 Task: Enable the option Use connections data.
Action: Mouse moved to (766, 103)
Screenshot: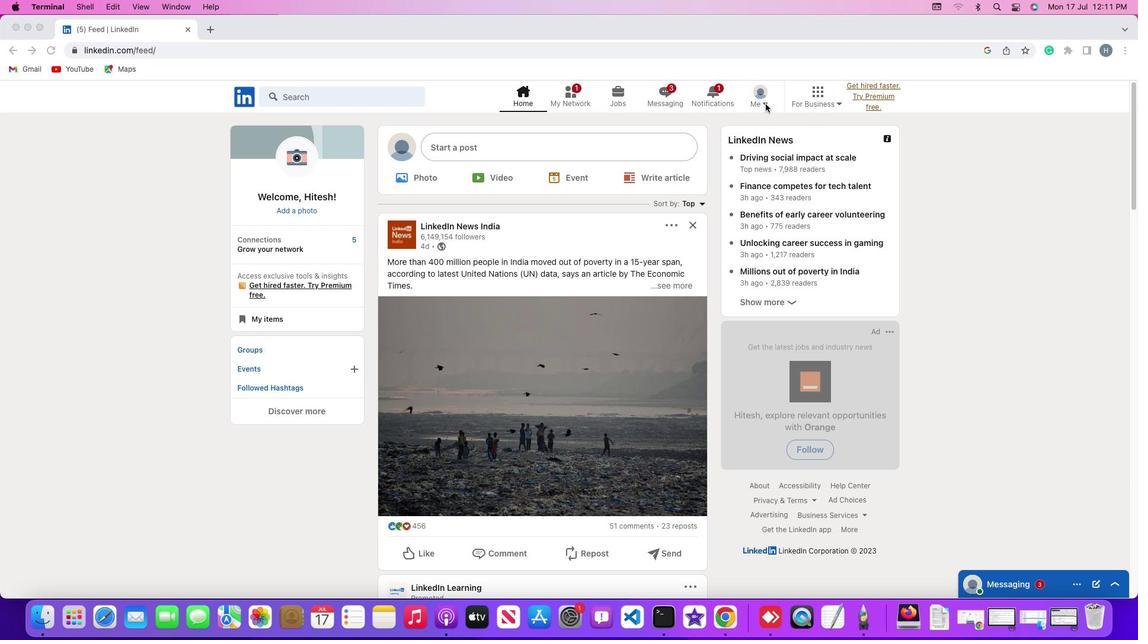 
Action: Mouse pressed left at (766, 103)
Screenshot: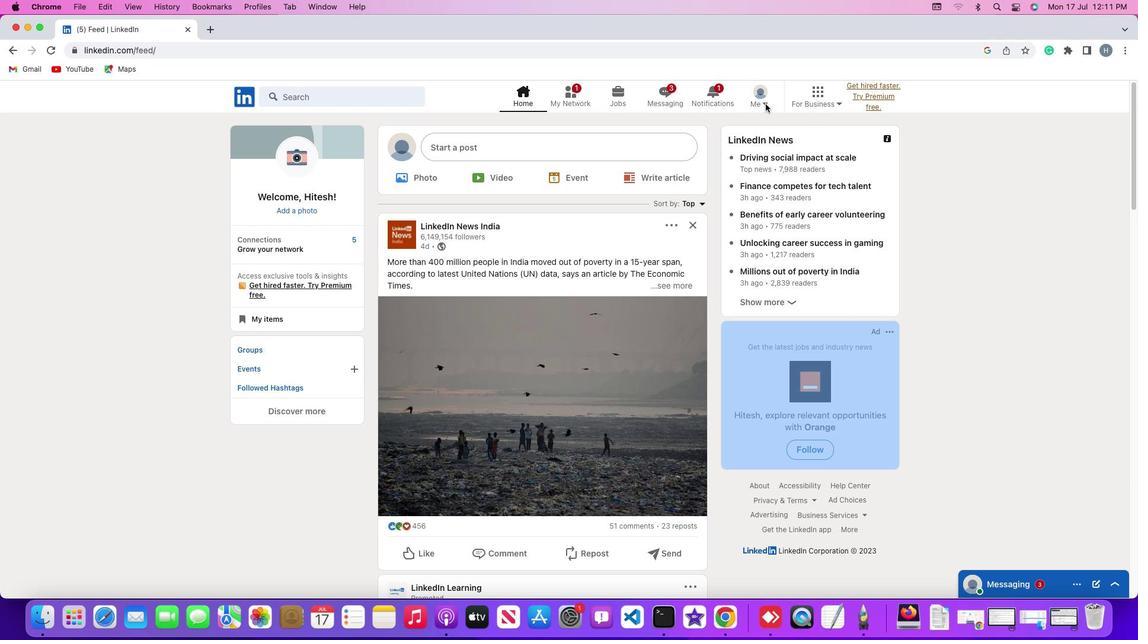 
Action: Mouse moved to (767, 103)
Screenshot: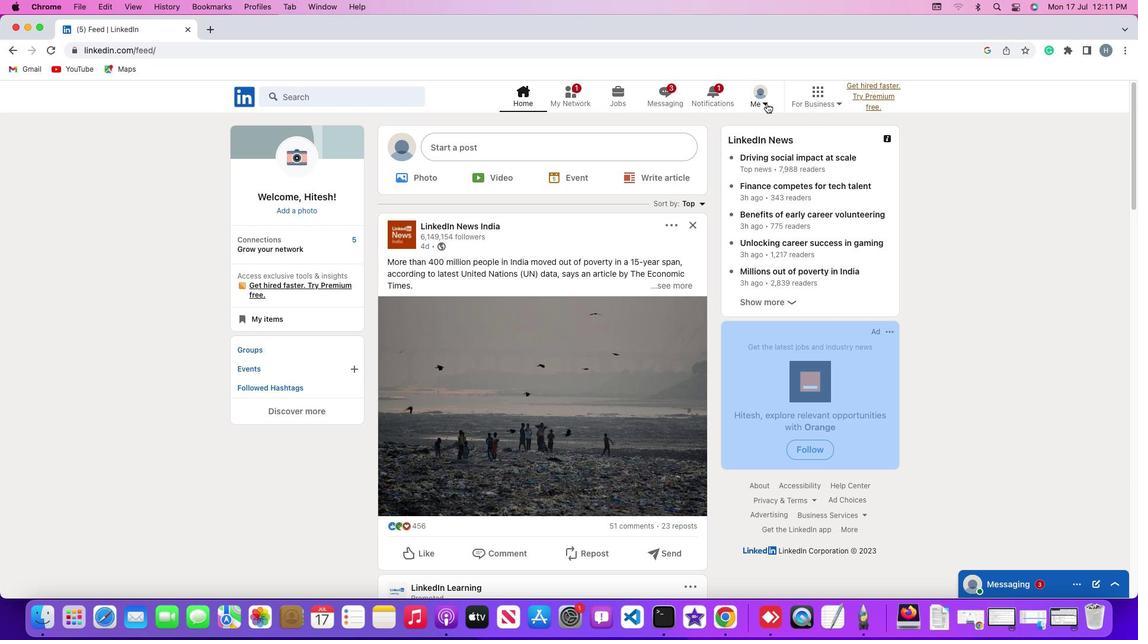 
Action: Mouse pressed left at (767, 103)
Screenshot: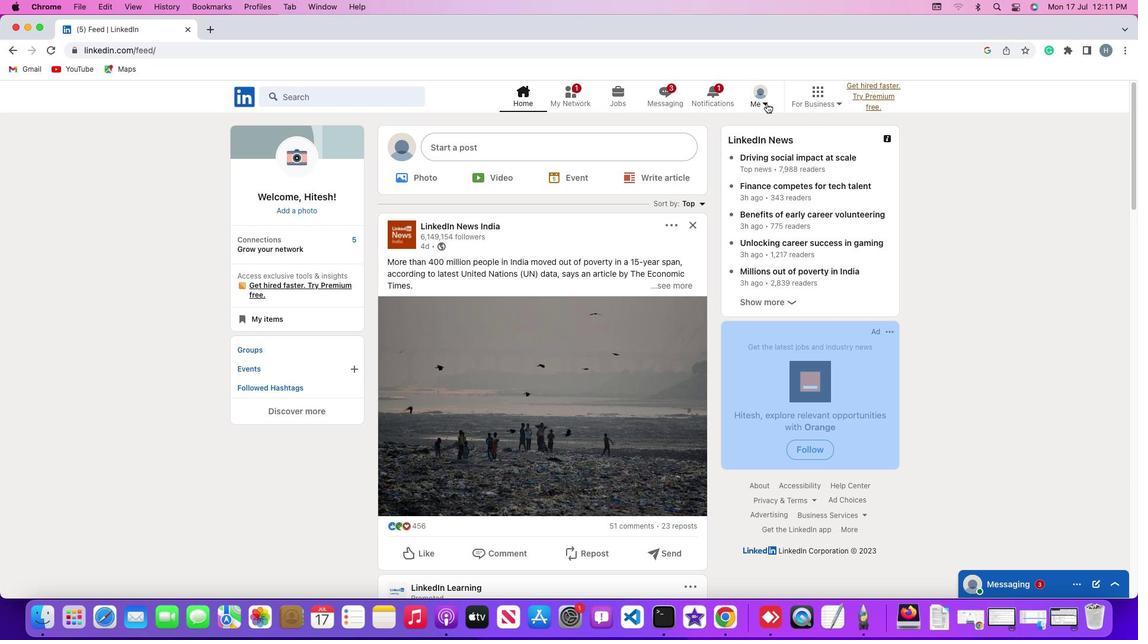 
Action: Mouse moved to (693, 230)
Screenshot: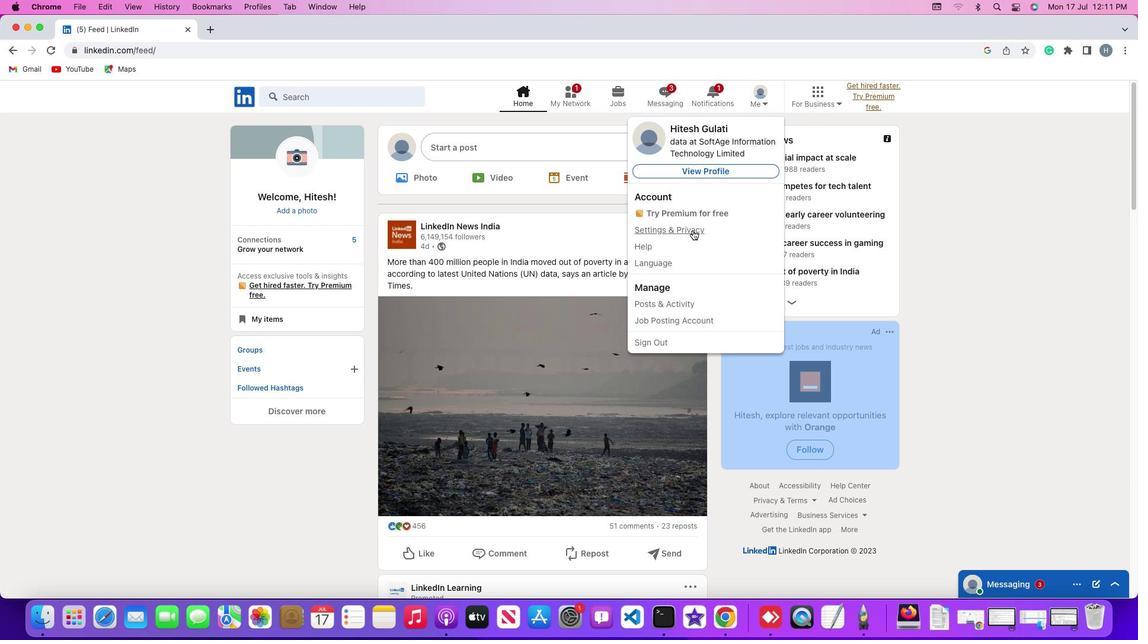 
Action: Mouse pressed left at (693, 230)
Screenshot: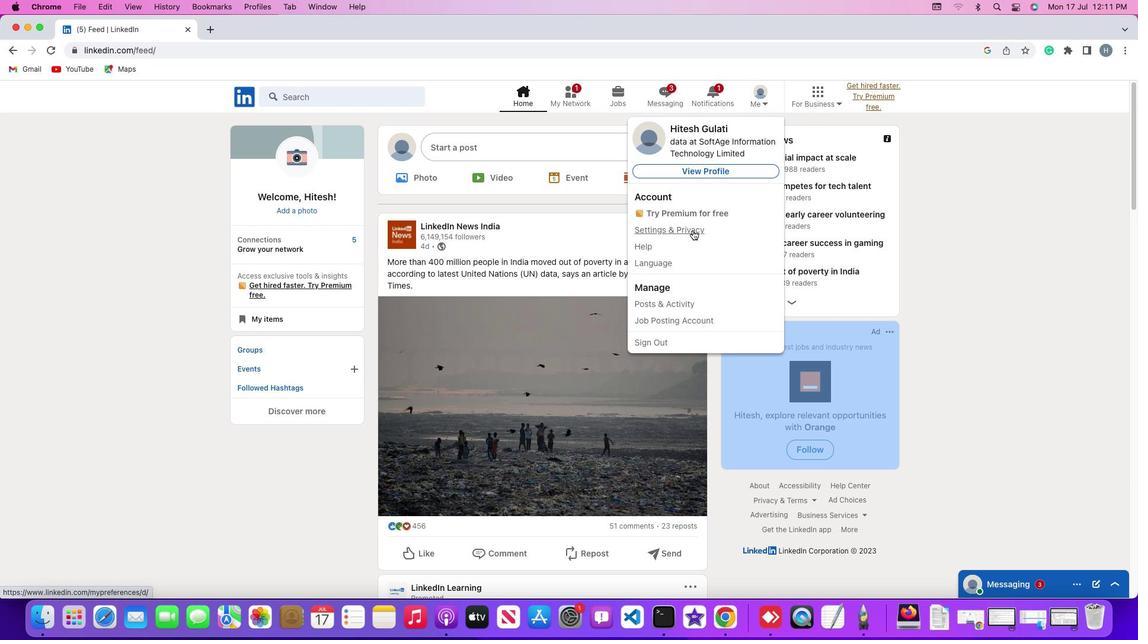 
Action: Mouse moved to (110, 360)
Screenshot: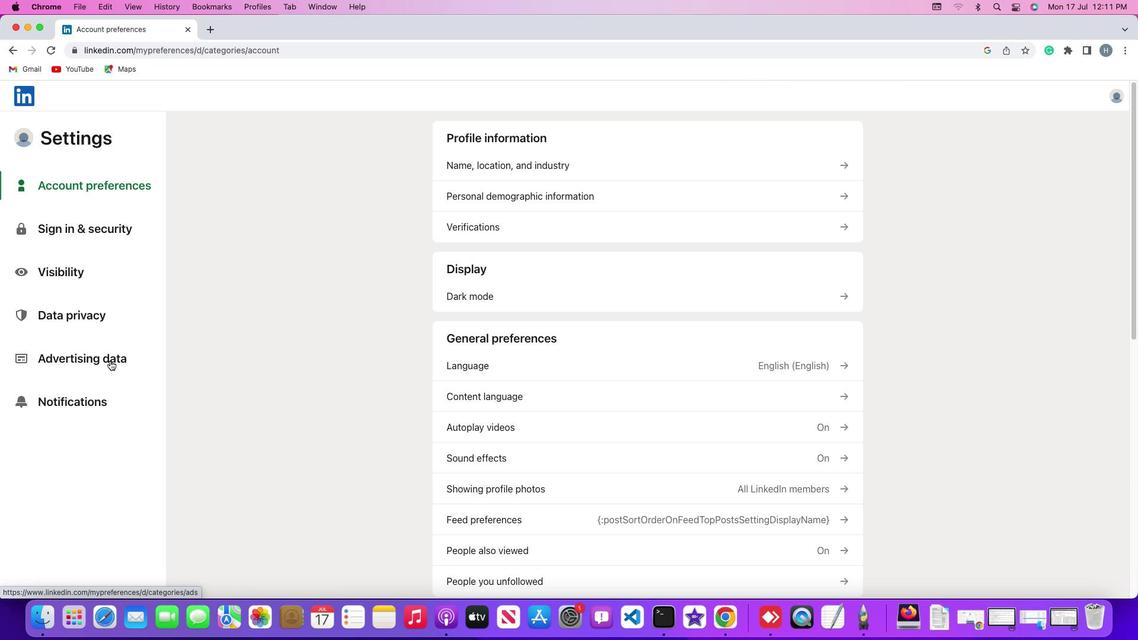 
Action: Mouse pressed left at (110, 360)
Screenshot: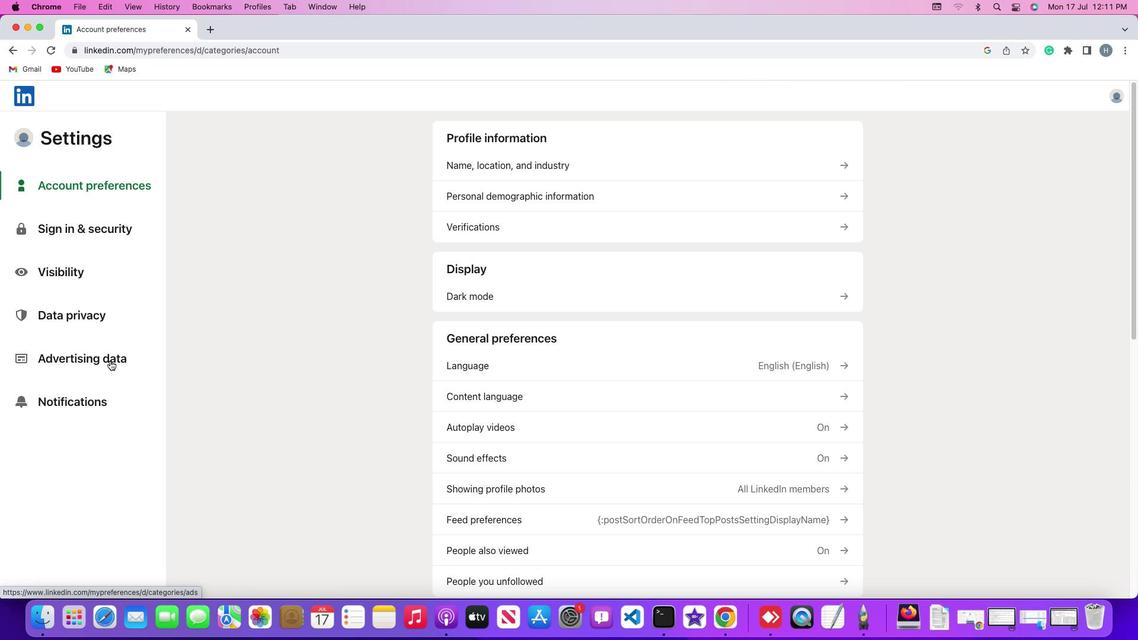 
Action: Mouse pressed left at (110, 360)
Screenshot: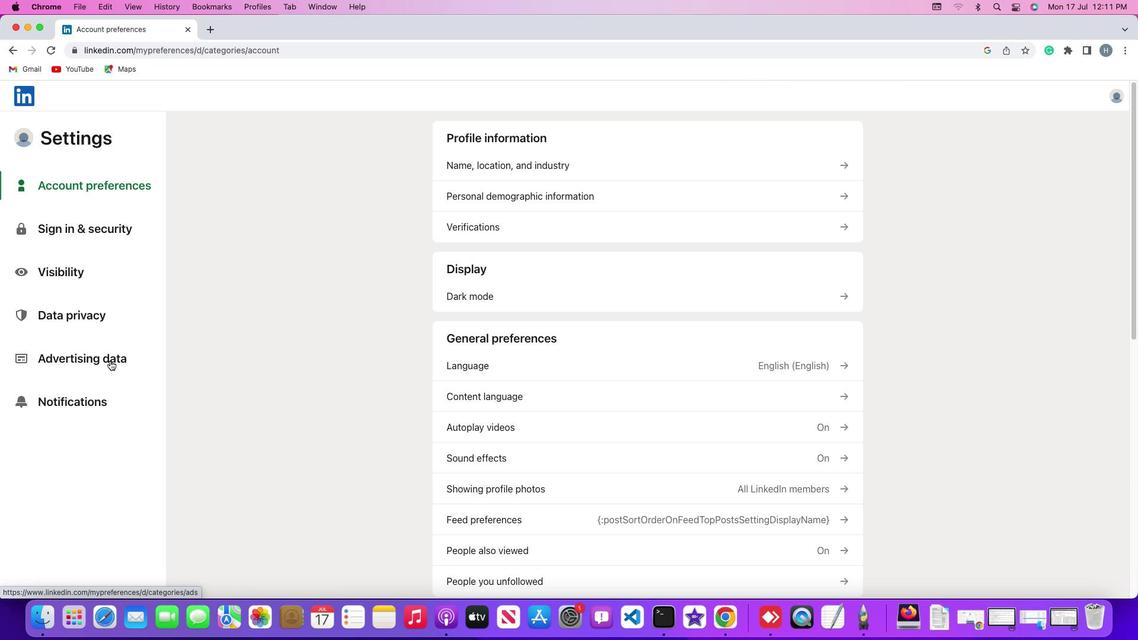 
Action: Mouse moved to (677, 262)
Screenshot: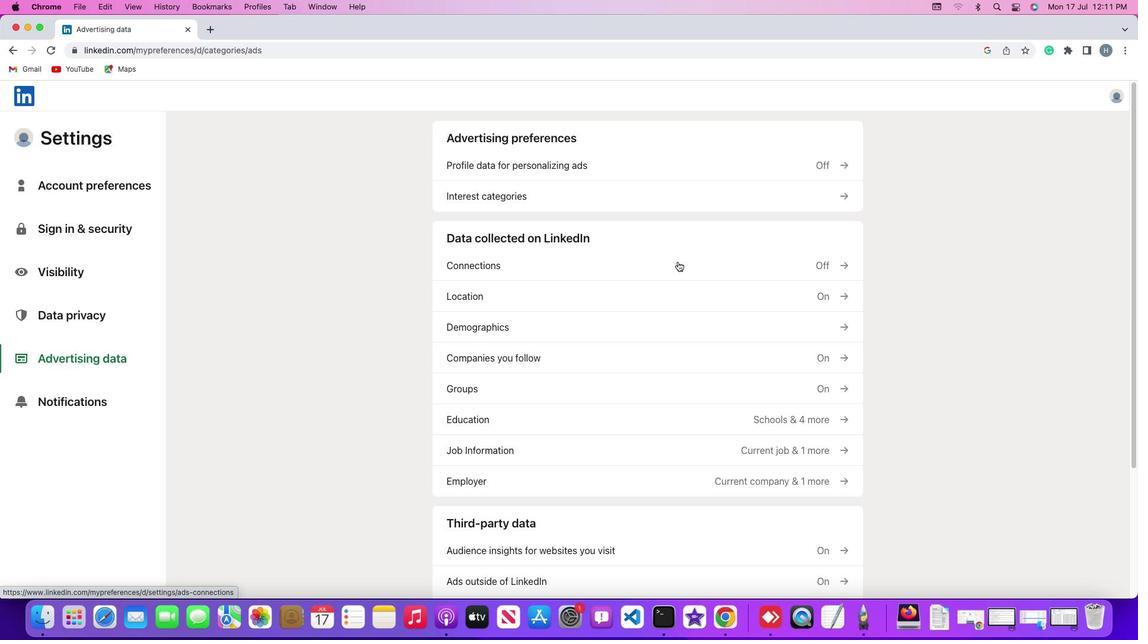 
Action: Mouse pressed left at (677, 262)
Screenshot: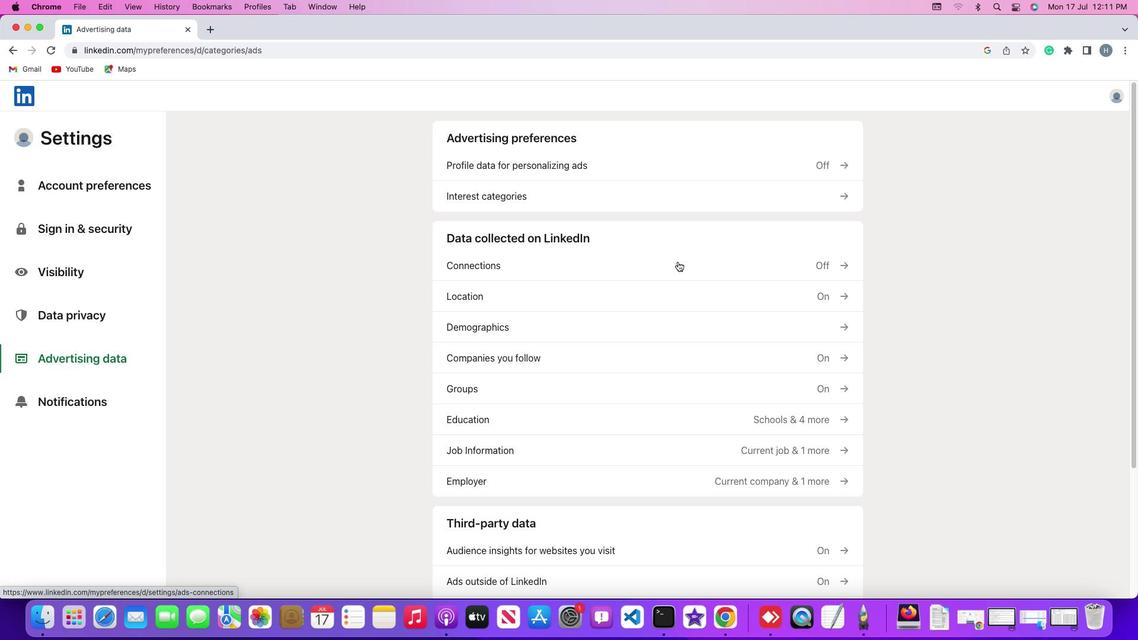 
Action: Mouse moved to (826, 201)
Screenshot: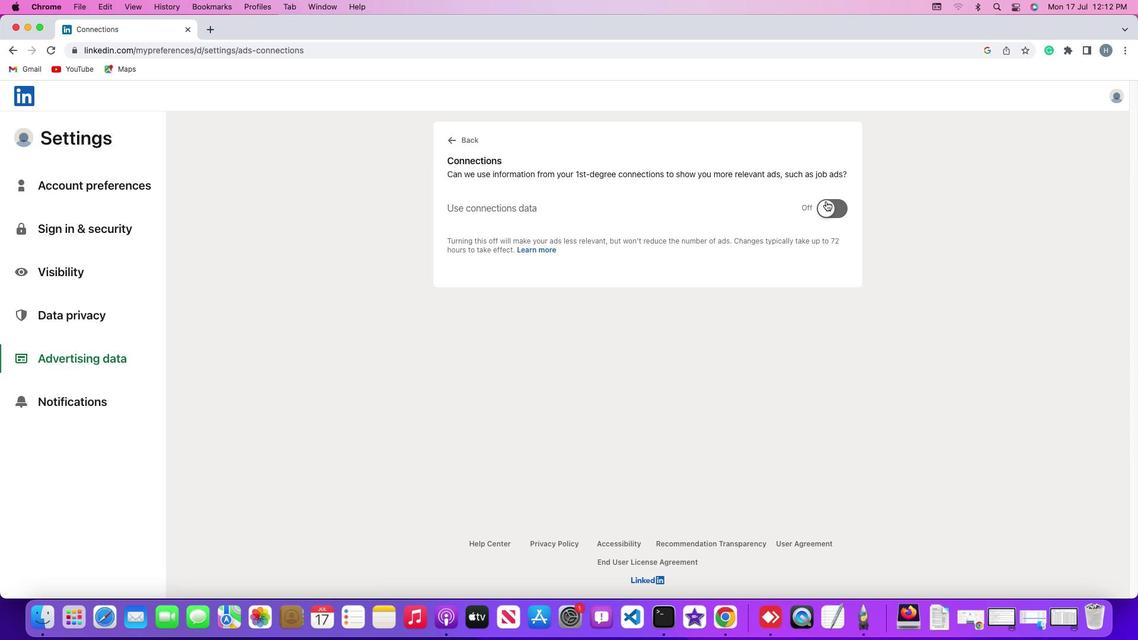 
Action: Mouse pressed left at (826, 201)
Screenshot: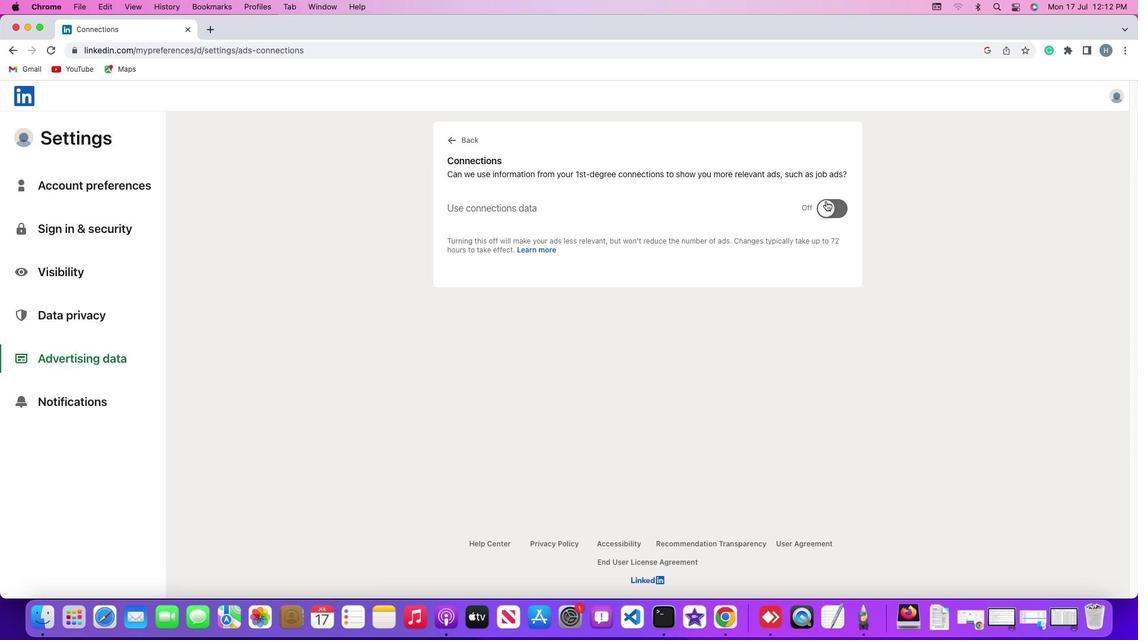 
Action: Mouse moved to (823, 209)
Screenshot: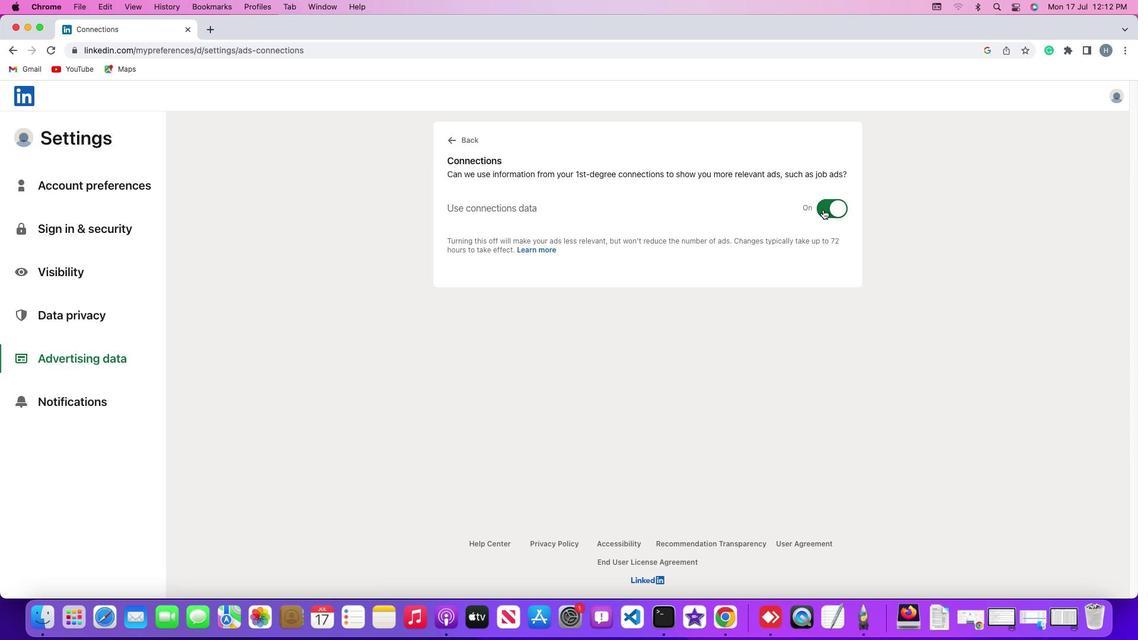 
